 Task: Select service interior design.
Action: Mouse moved to (413, 158)
Screenshot: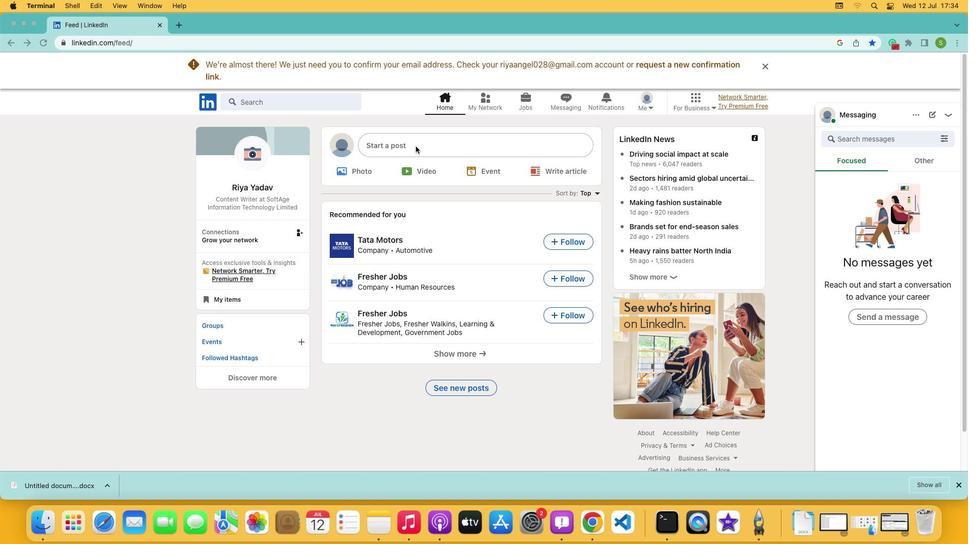 
Action: Mouse pressed left at (413, 158)
Screenshot: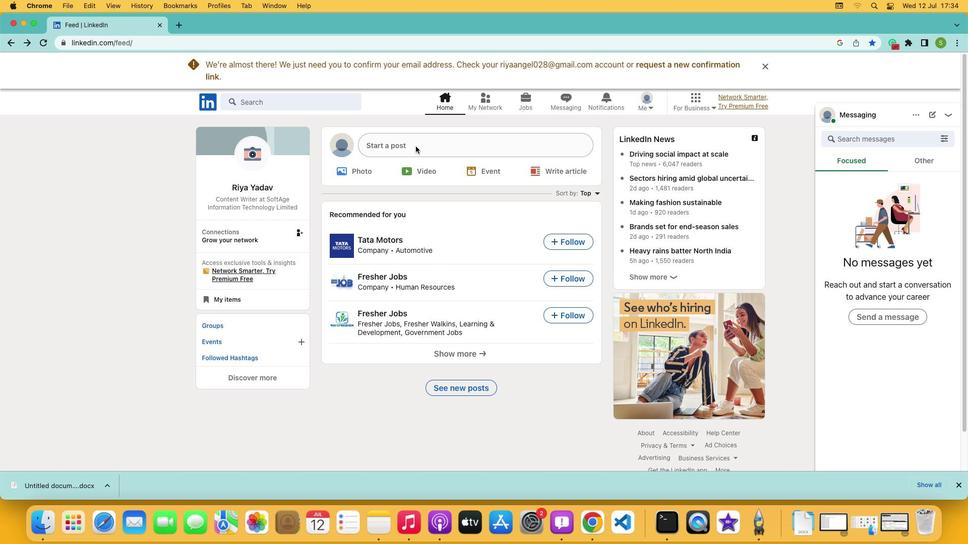 
Action: Mouse pressed left at (413, 158)
Screenshot: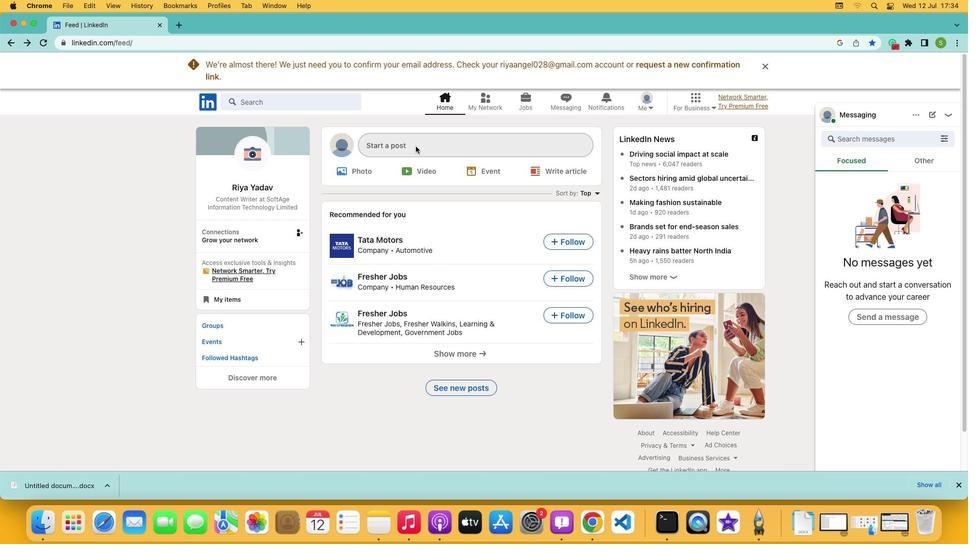 
Action: Mouse moved to (426, 294)
Screenshot: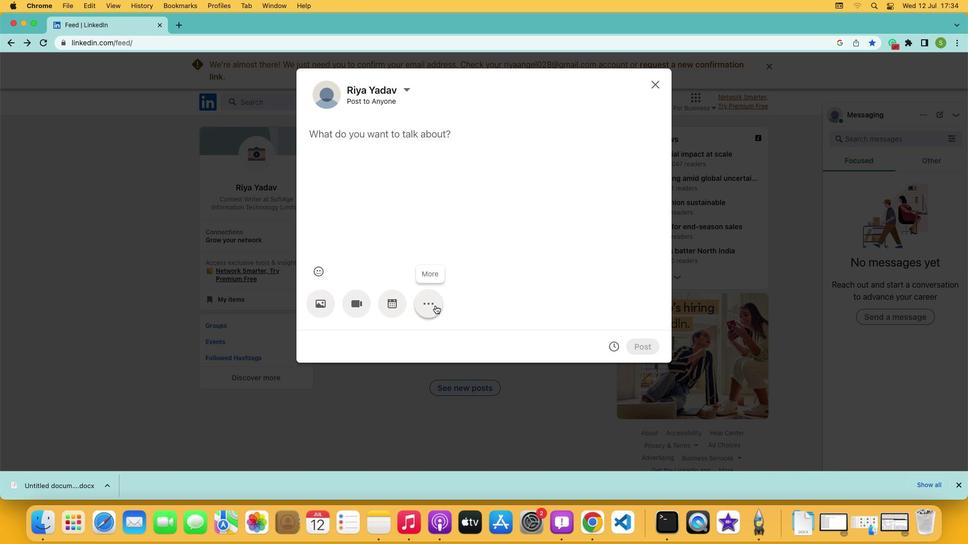 
Action: Mouse pressed left at (426, 294)
Screenshot: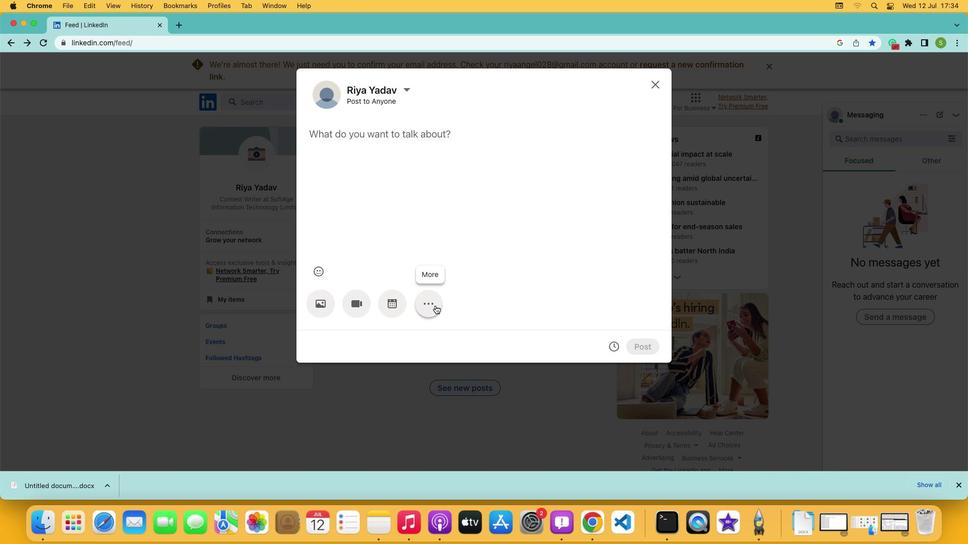 
Action: Mouse moved to (514, 291)
Screenshot: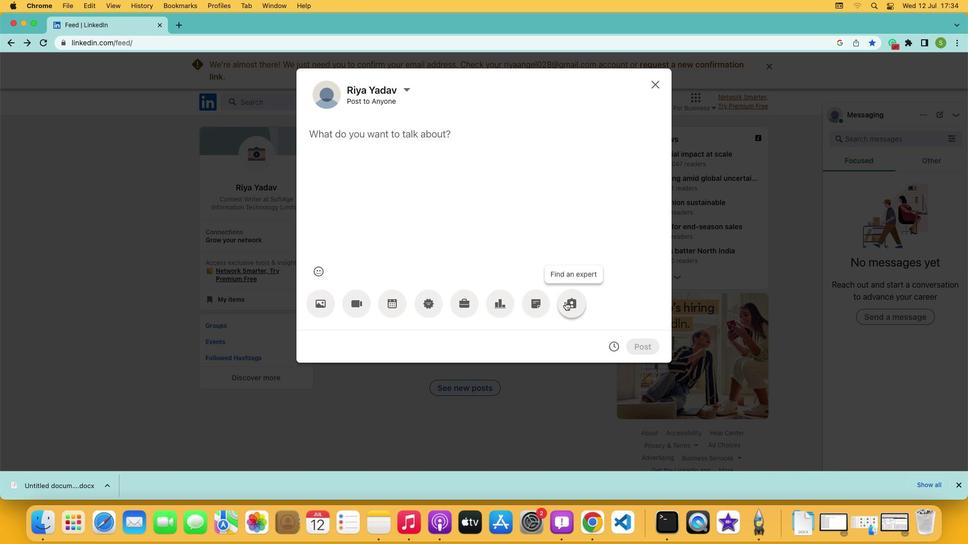 
Action: Mouse pressed left at (514, 291)
Screenshot: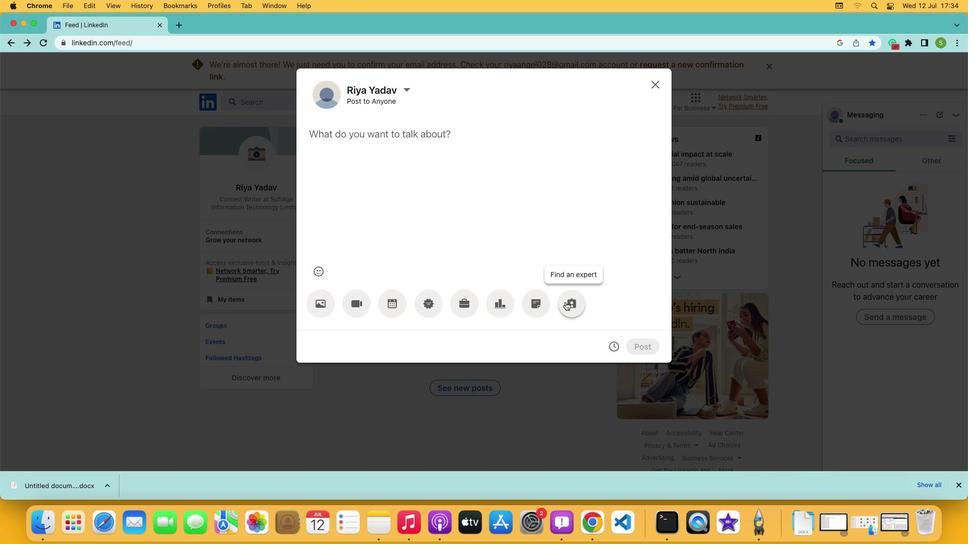 
Action: Mouse moved to (419, 161)
Screenshot: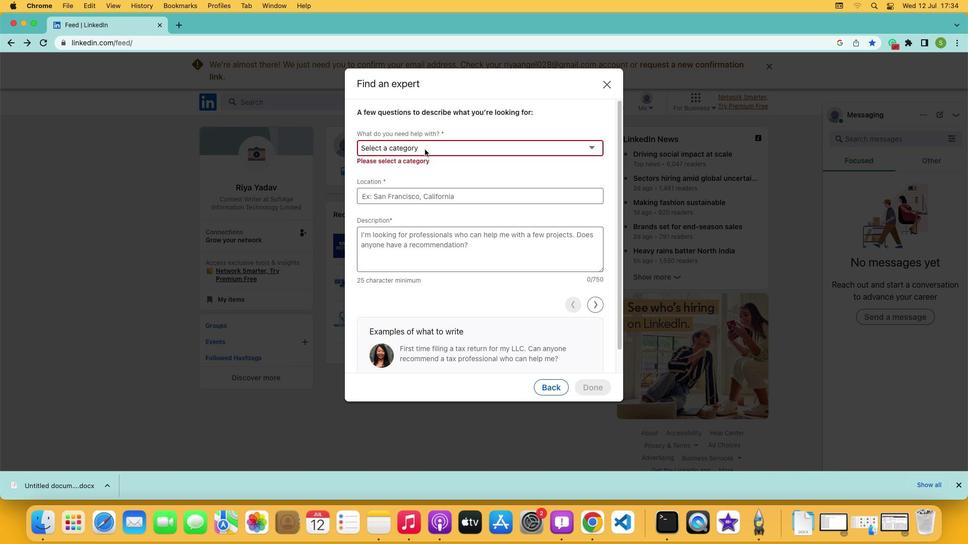 
Action: Mouse pressed left at (419, 161)
Screenshot: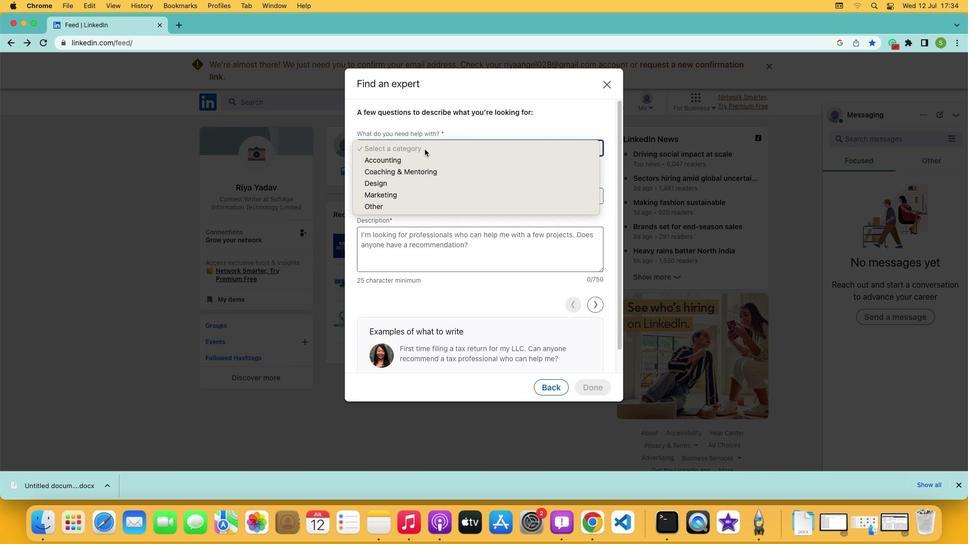 
Action: Mouse moved to (411, 191)
Screenshot: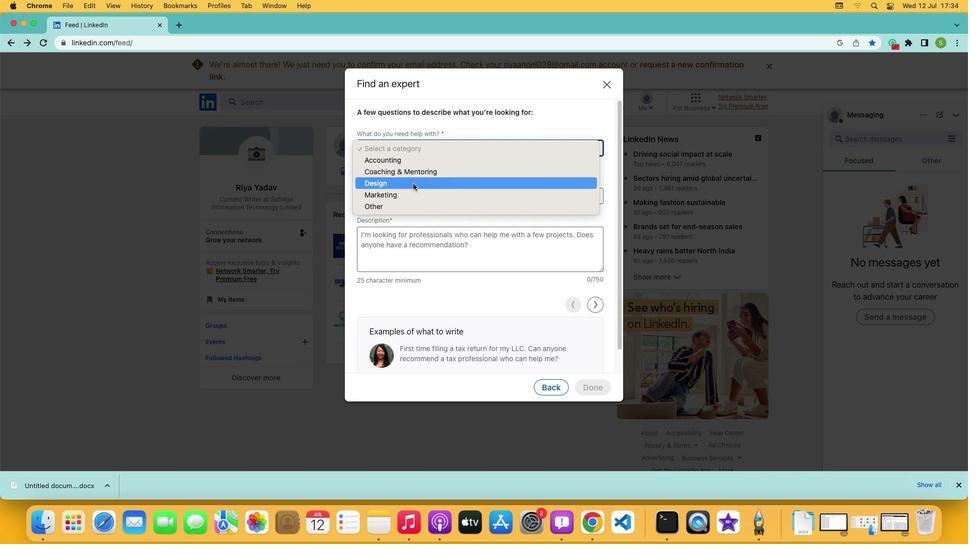 
Action: Mouse pressed left at (411, 191)
Screenshot: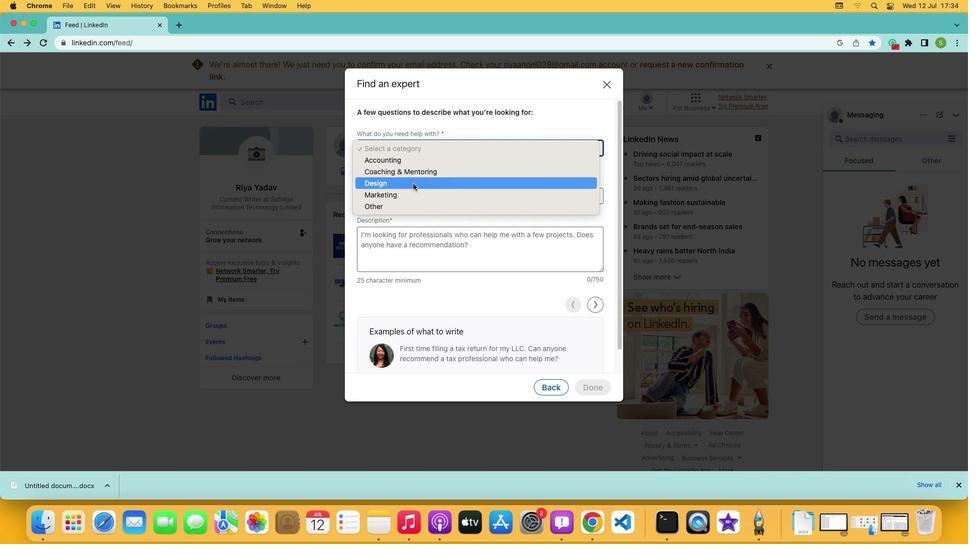 
Action: Mouse moved to (407, 194)
Screenshot: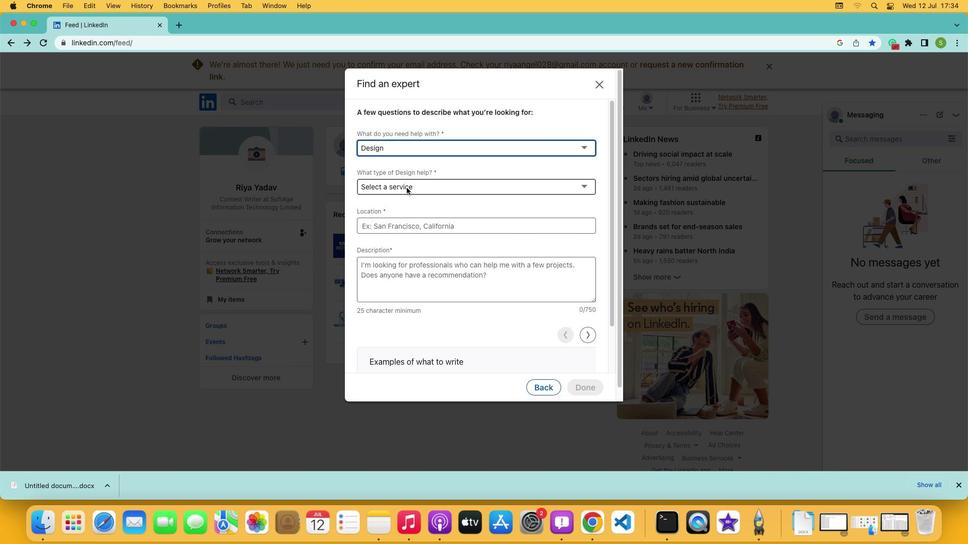 
Action: Mouse pressed left at (407, 194)
Screenshot: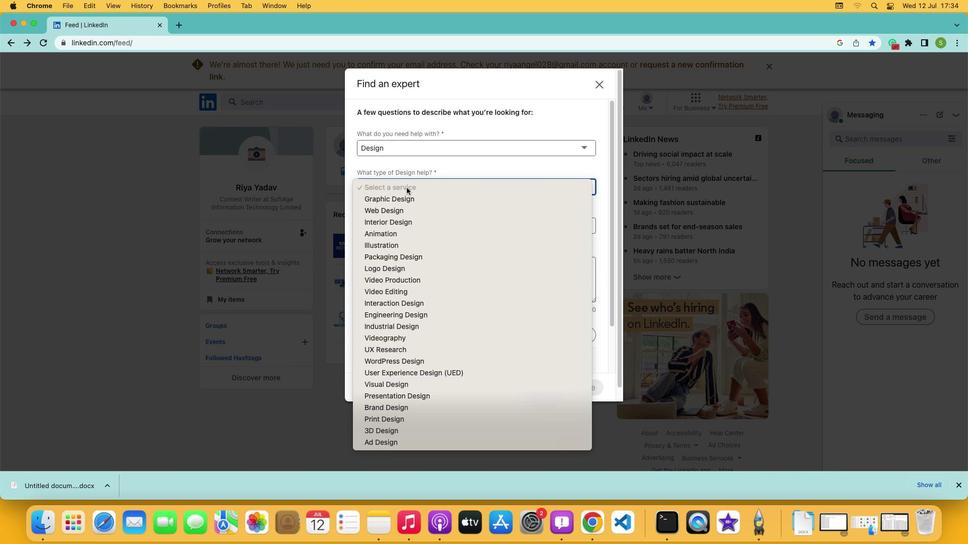
Action: Mouse moved to (405, 222)
Screenshot: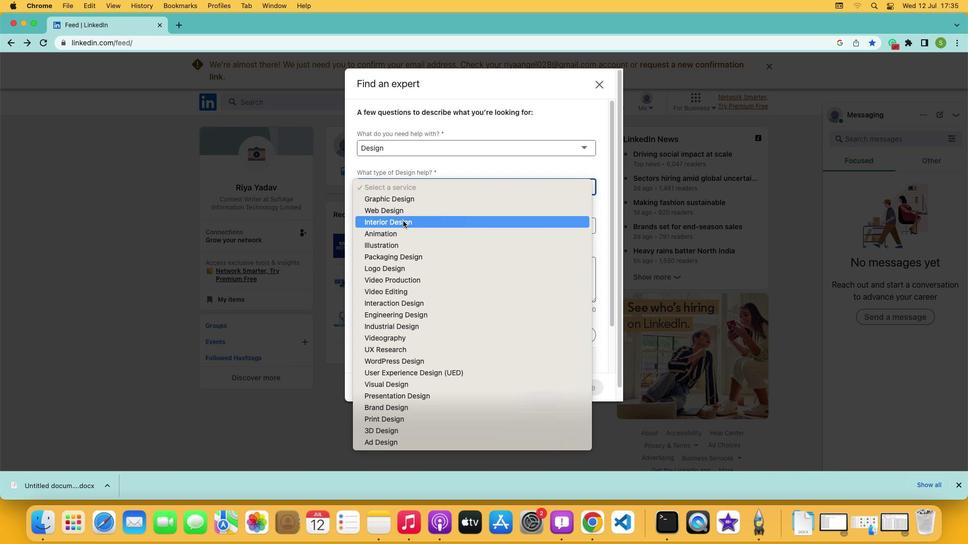 
Action: Mouse pressed left at (405, 222)
Screenshot: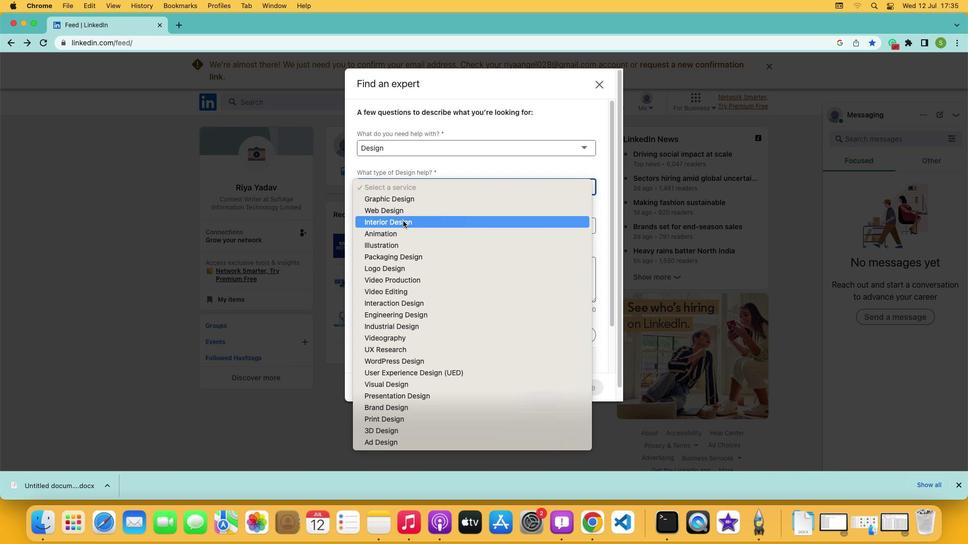 
